 Task: Add a condition where "Priority Less than Normal" in new tickets in your groups.
Action: Mouse moved to (147, 450)
Screenshot: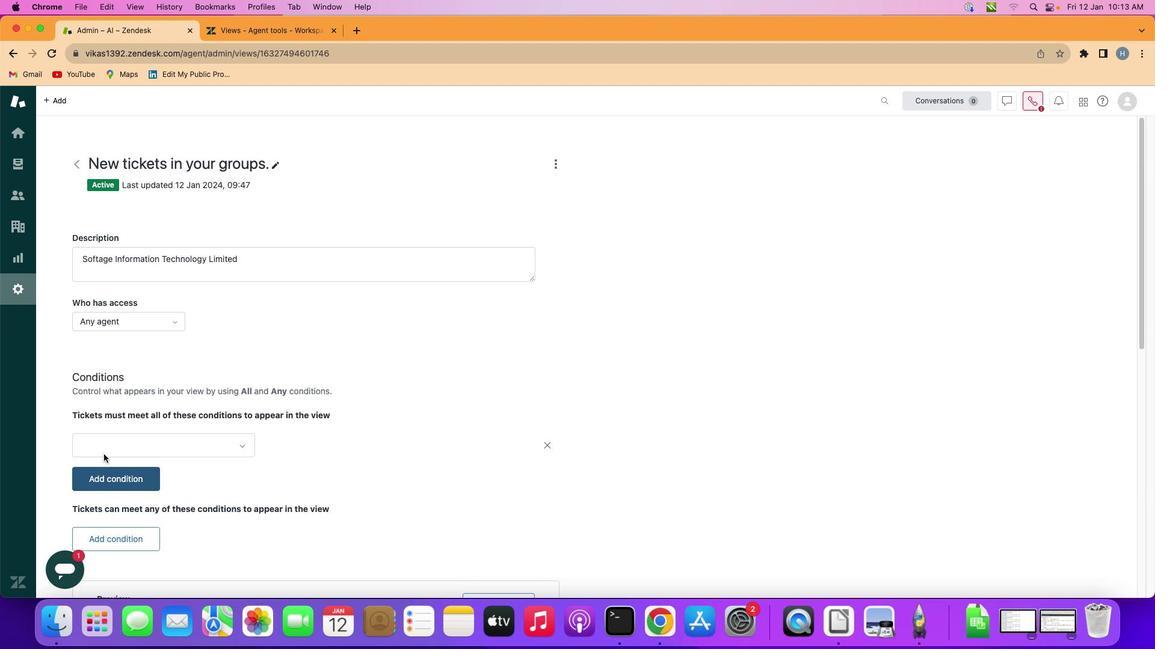 
Action: Mouse pressed left at (147, 450)
Screenshot: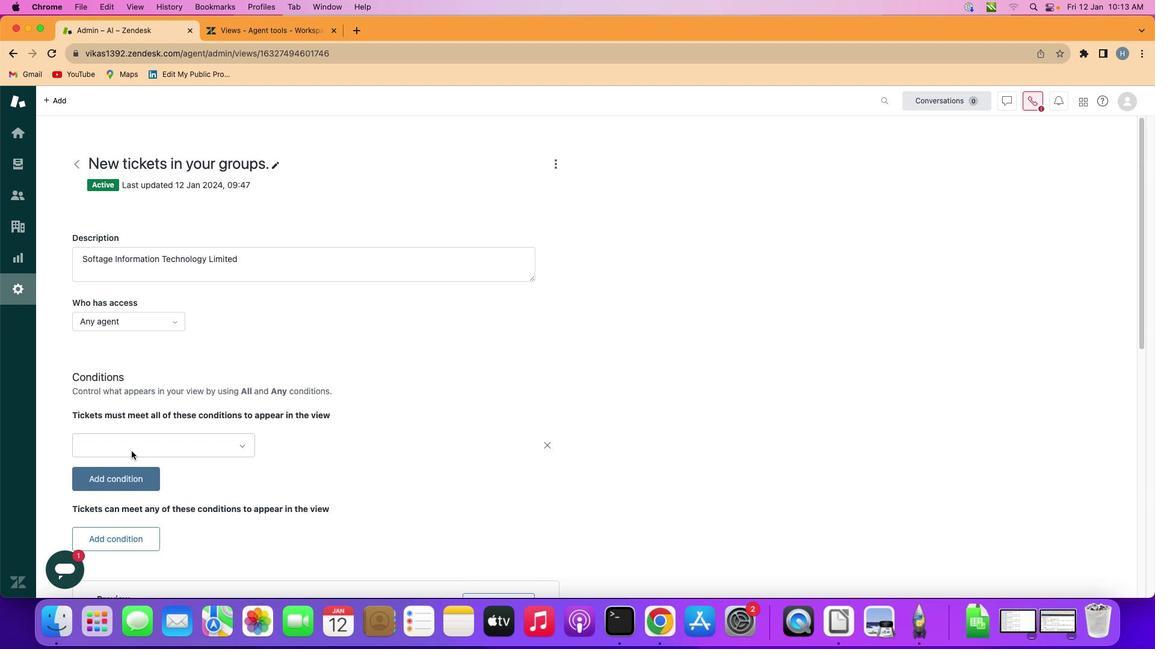
Action: Mouse moved to (241, 445)
Screenshot: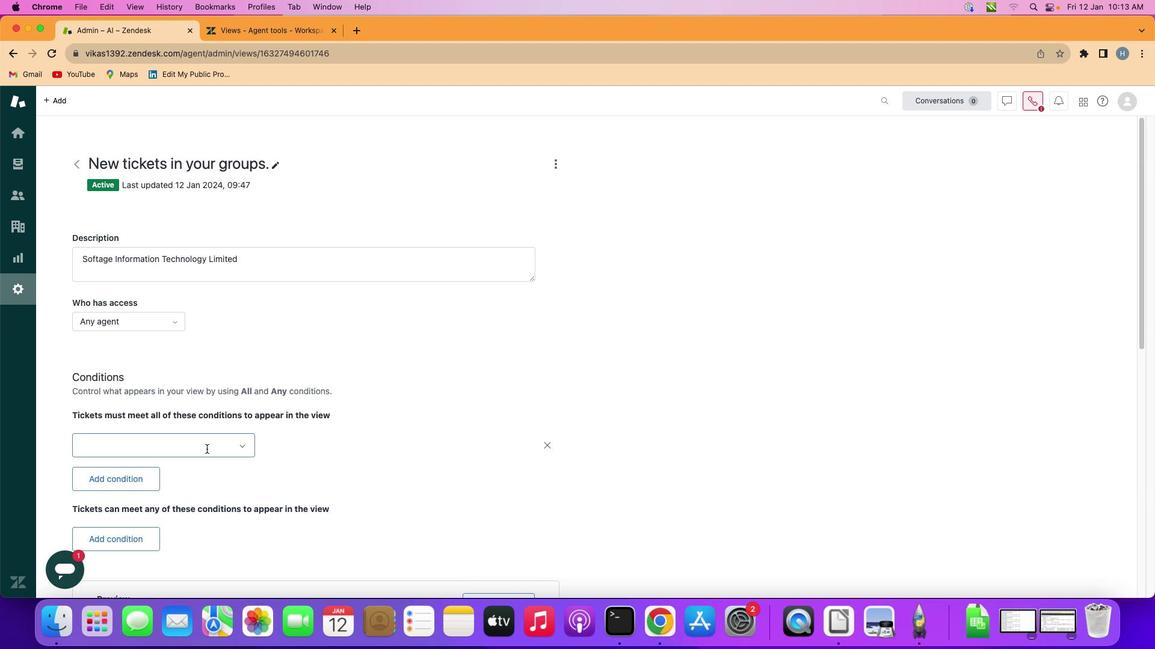 
Action: Mouse pressed left at (241, 445)
Screenshot: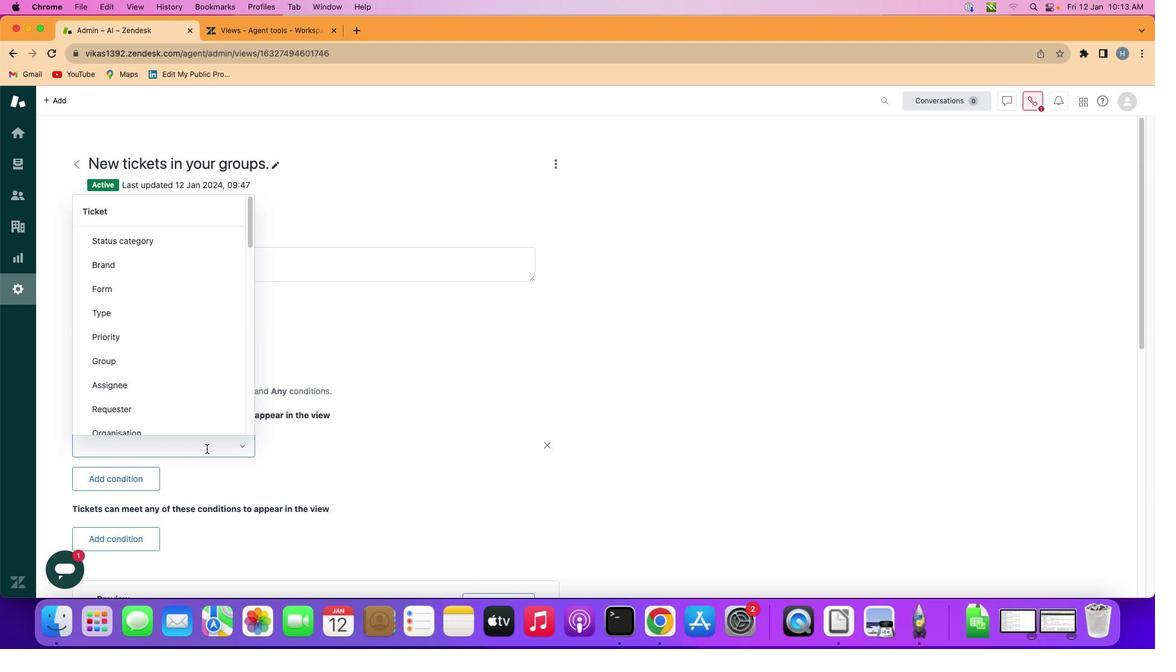 
Action: Mouse moved to (234, 335)
Screenshot: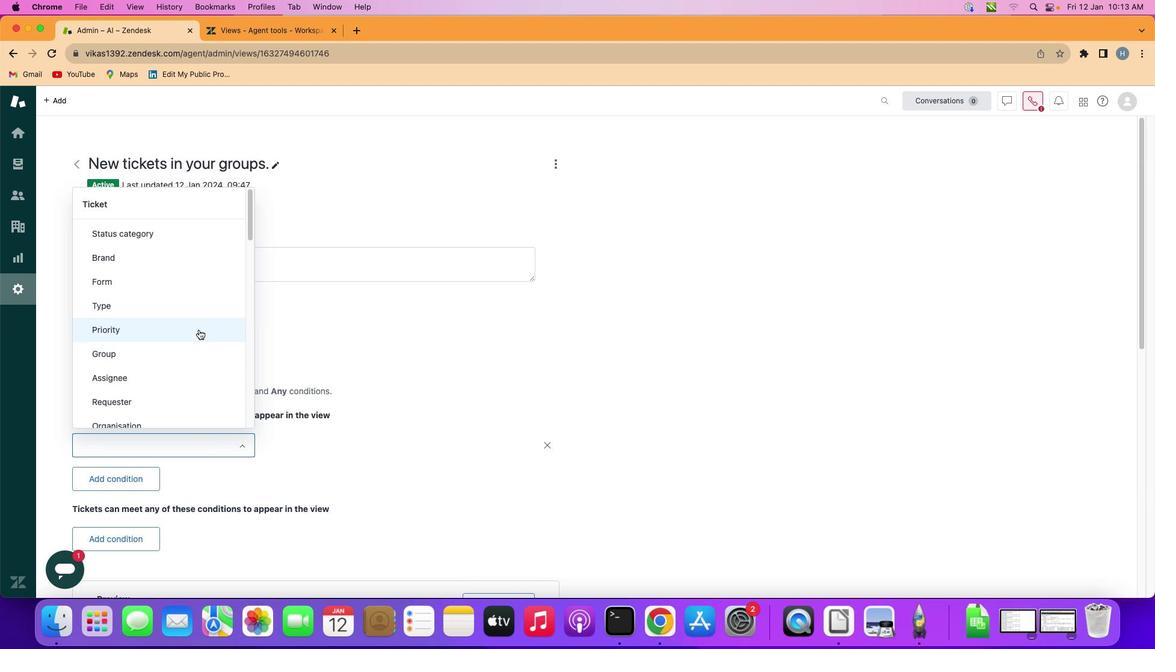
Action: Mouse pressed left at (234, 335)
Screenshot: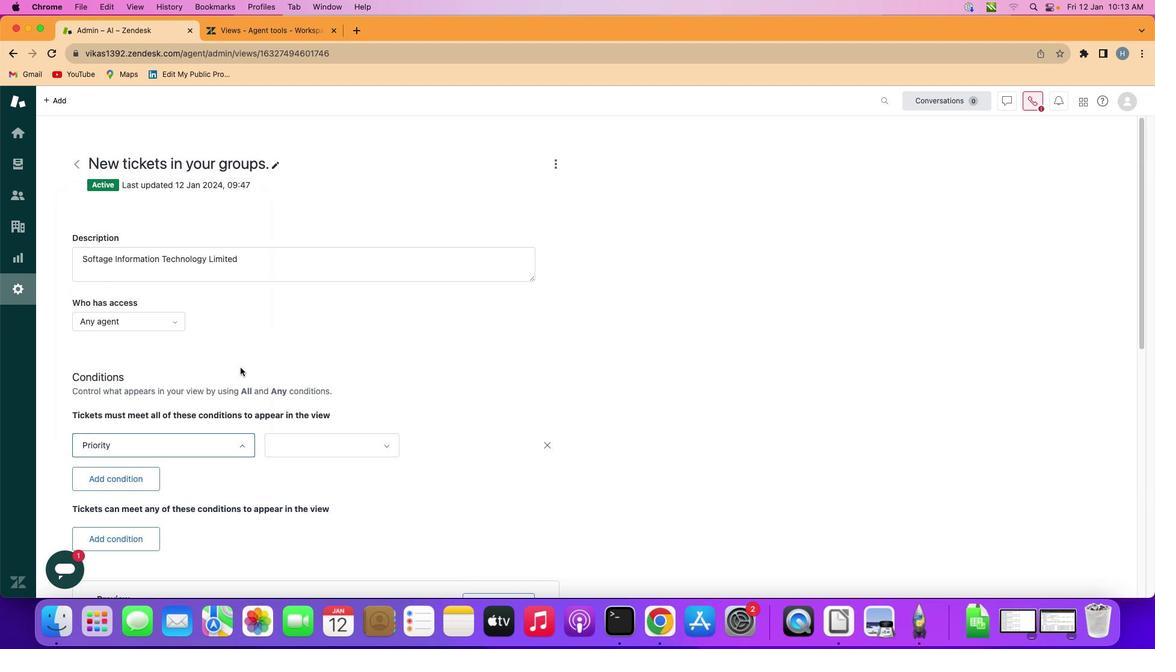 
Action: Mouse moved to (360, 435)
Screenshot: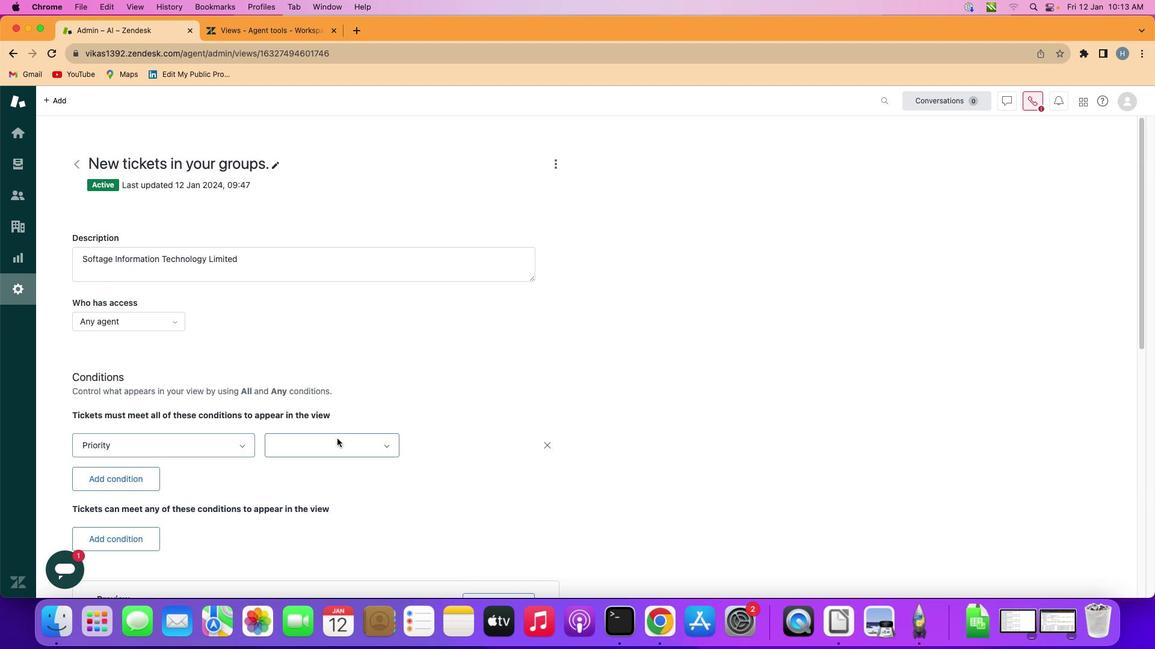 
Action: Mouse pressed left at (360, 435)
Screenshot: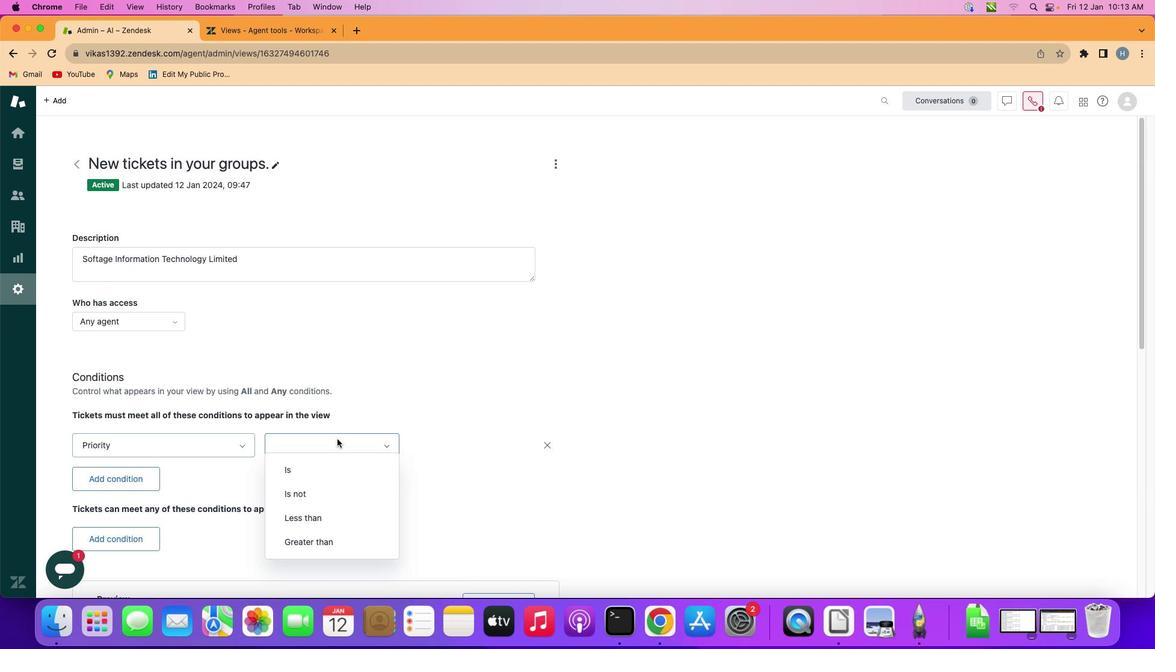 
Action: Mouse moved to (364, 508)
Screenshot: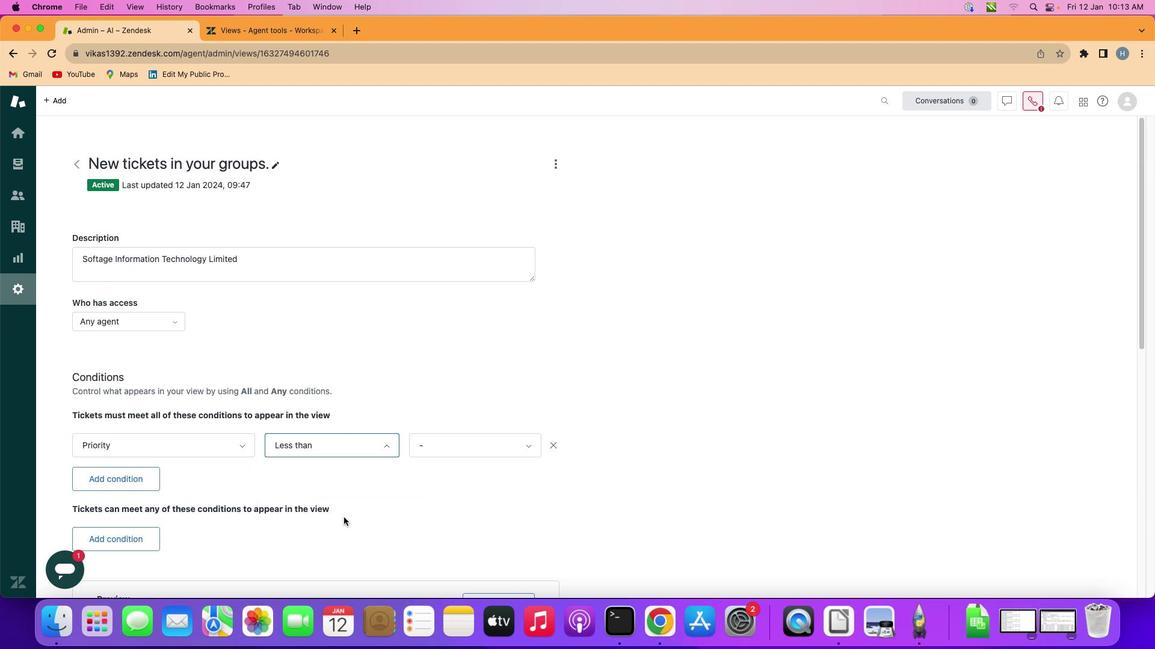 
Action: Mouse pressed left at (364, 508)
Screenshot: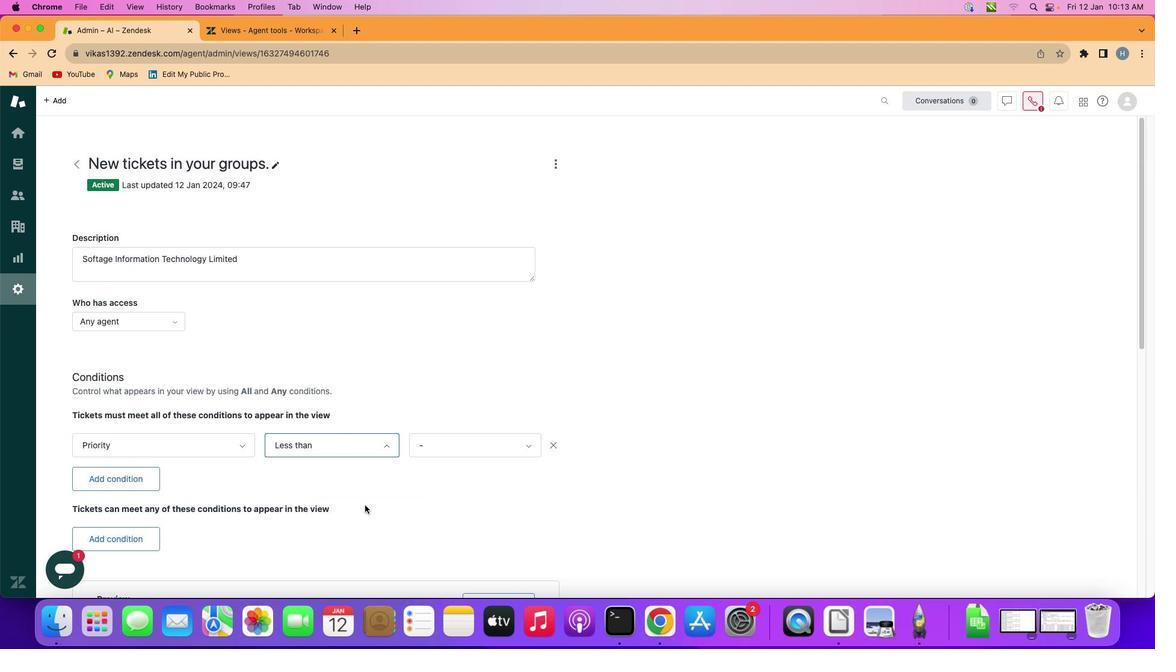 
Action: Mouse moved to (492, 448)
Screenshot: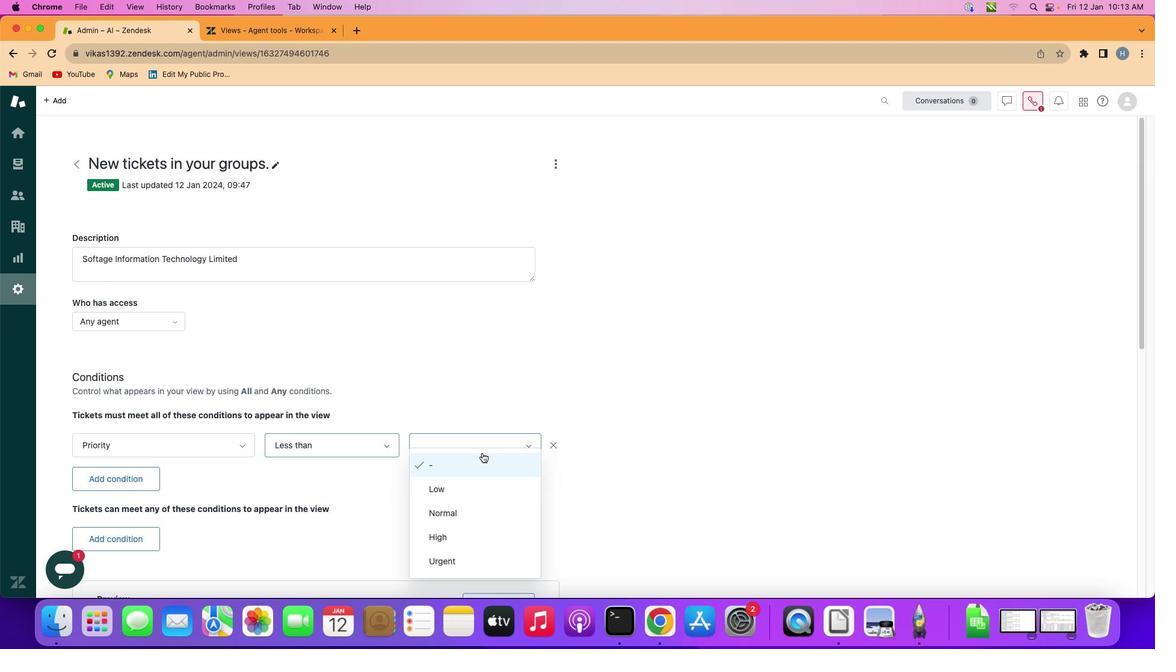 
Action: Mouse pressed left at (492, 448)
Screenshot: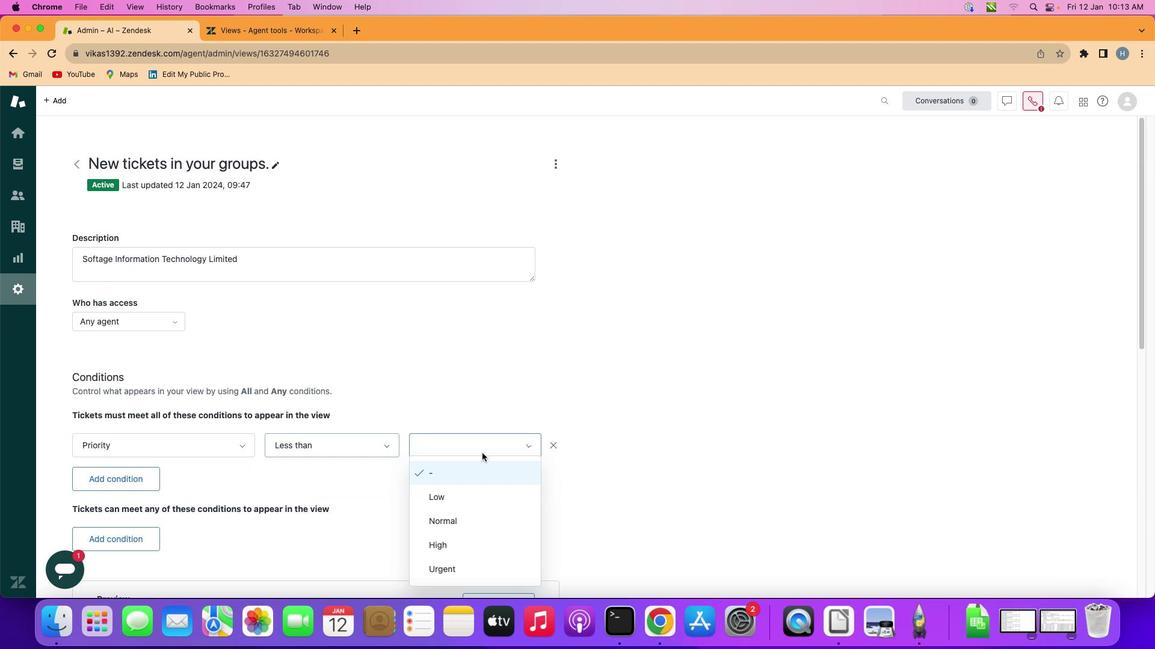 
Action: Mouse moved to (495, 511)
Screenshot: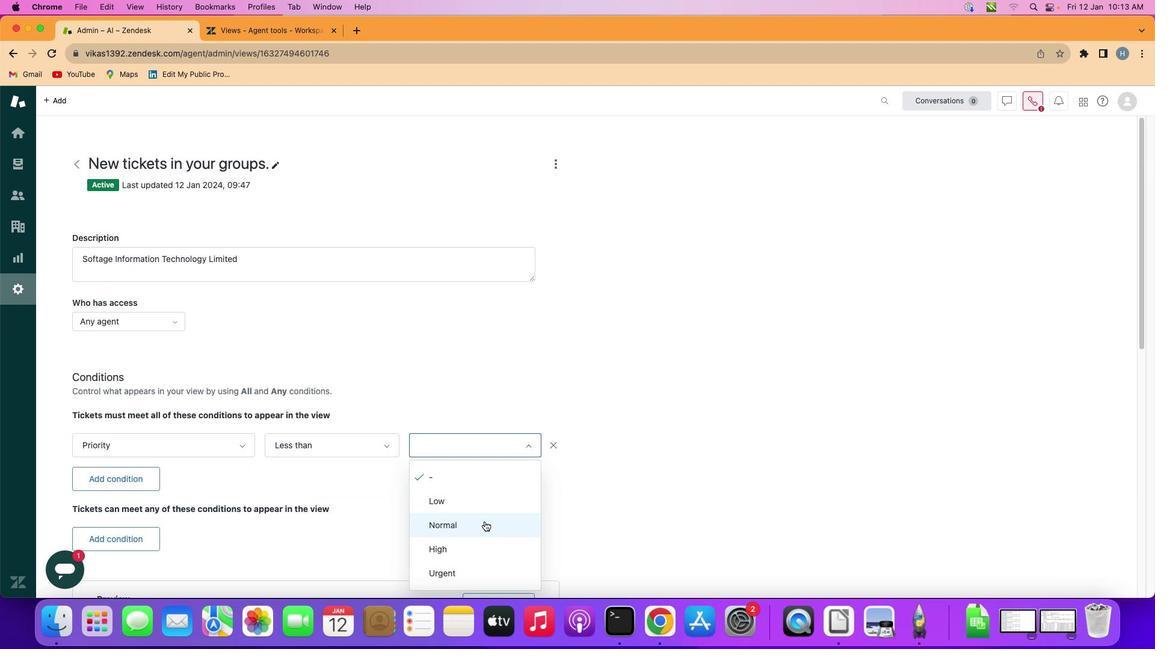 
Action: Mouse pressed left at (495, 511)
Screenshot: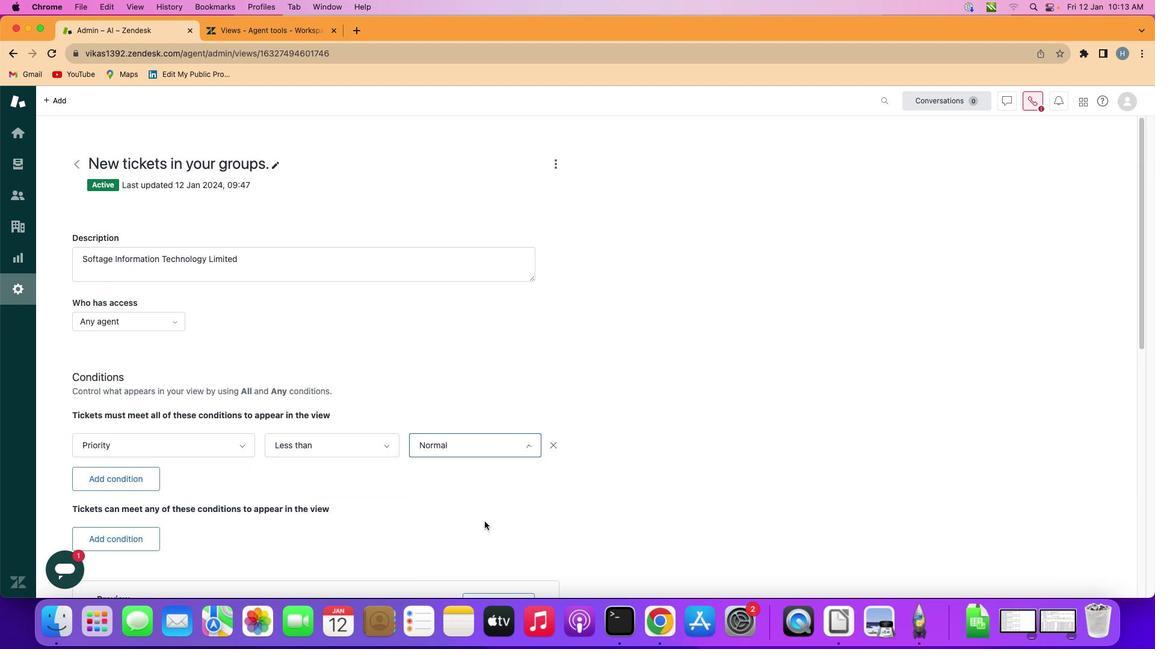 
